 Task: Enable public transport information for home in Joshua Tree, California, United States.
Action: Mouse moved to (504, 180)
Screenshot: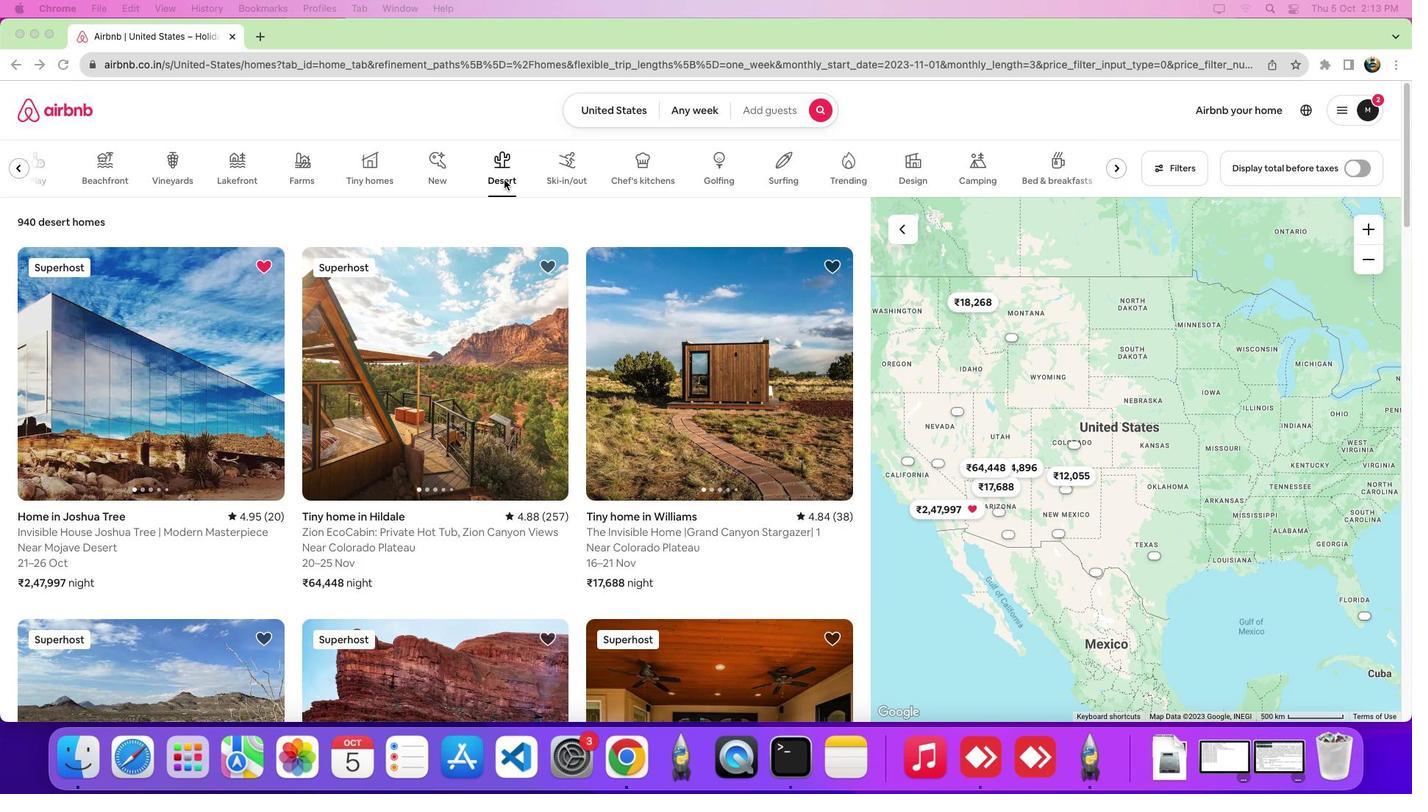 
Action: Mouse pressed left at (504, 180)
Screenshot: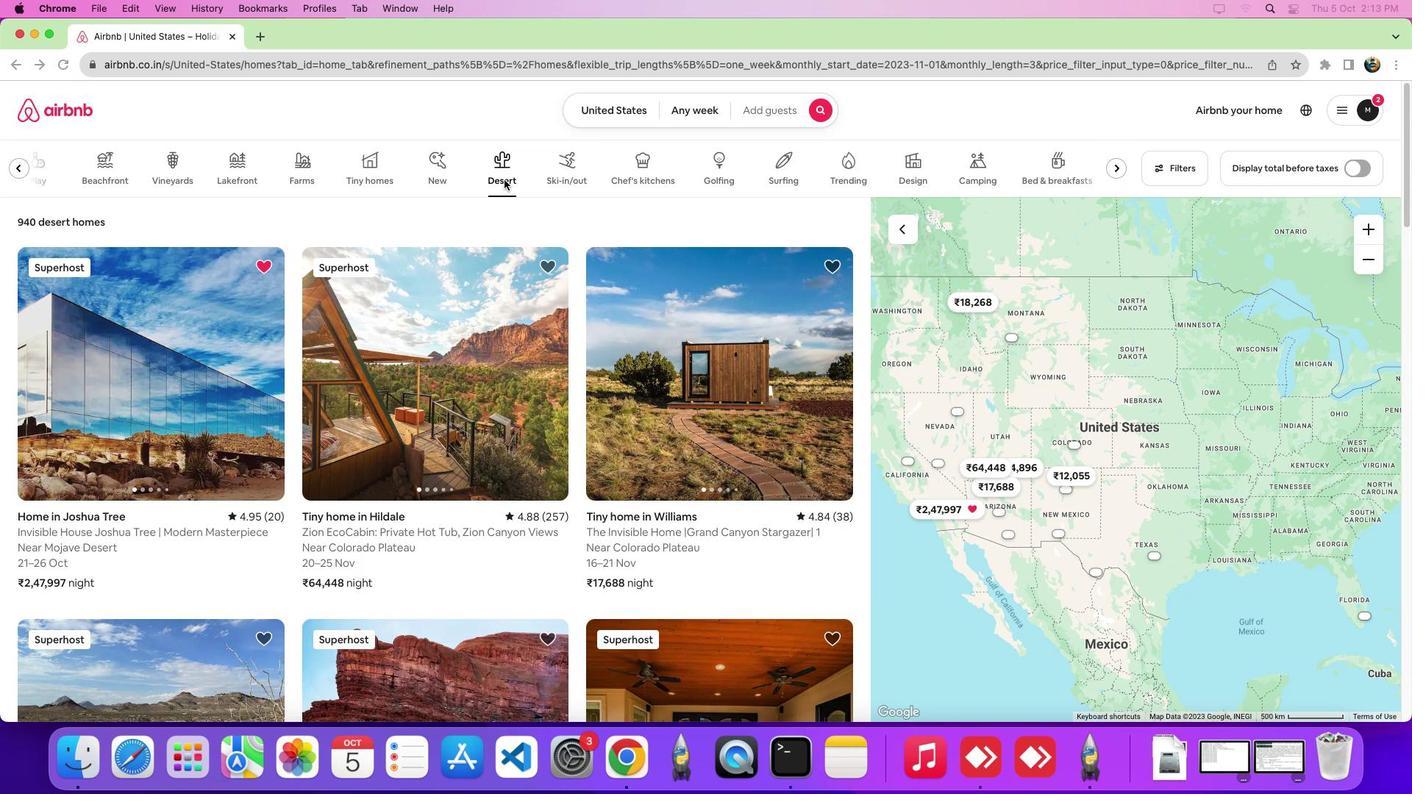 
Action: Mouse moved to (218, 353)
Screenshot: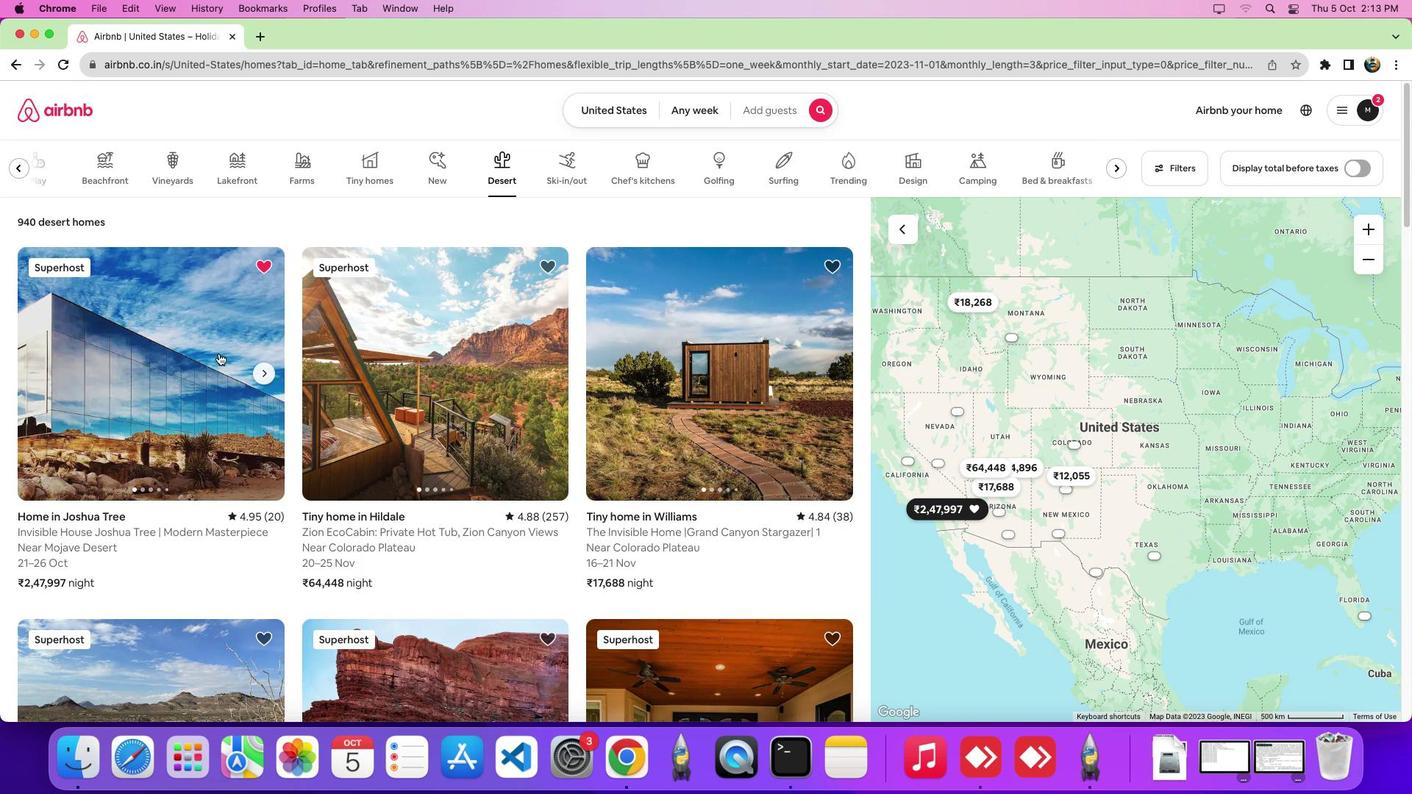 
Action: Mouse pressed left at (218, 353)
Screenshot: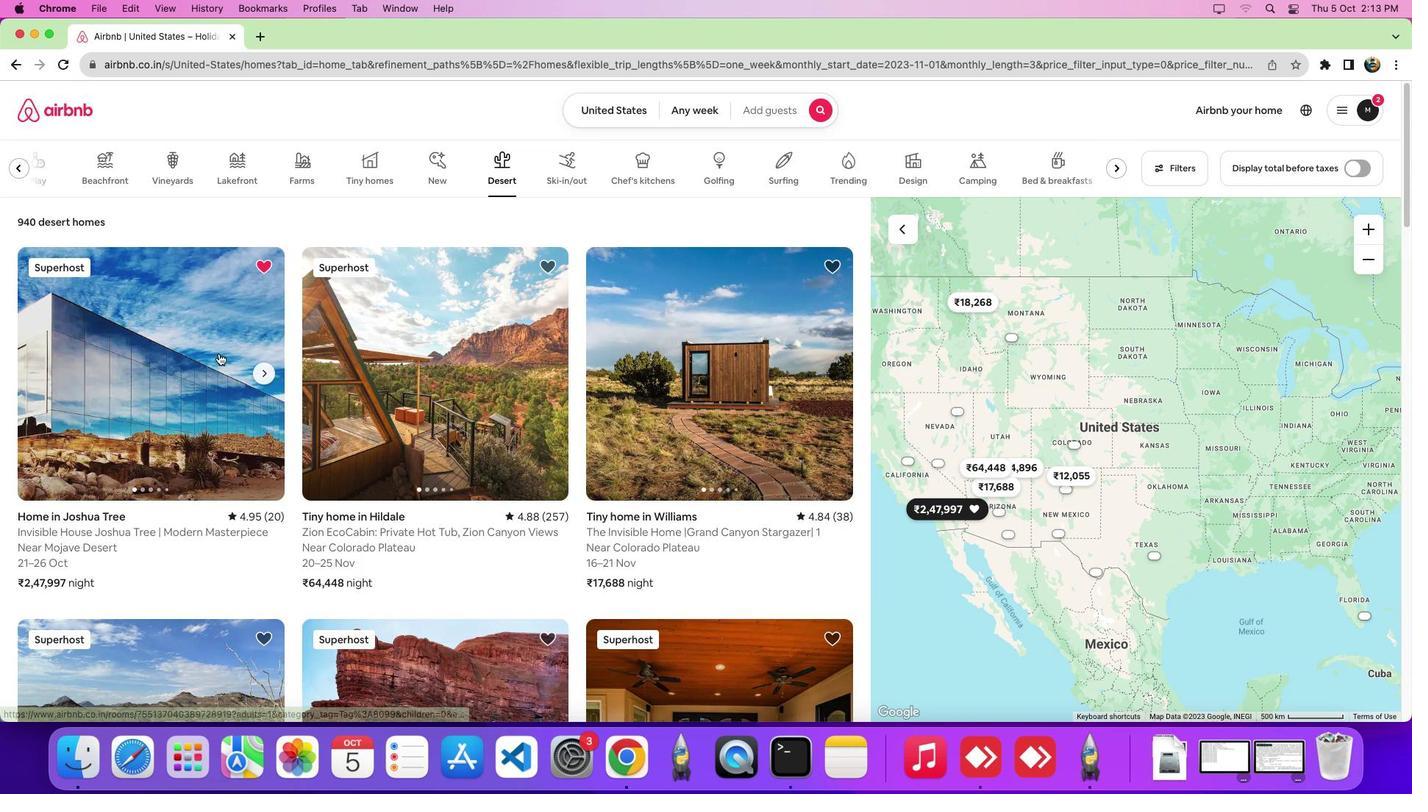 
Action: Mouse moved to (858, 455)
Screenshot: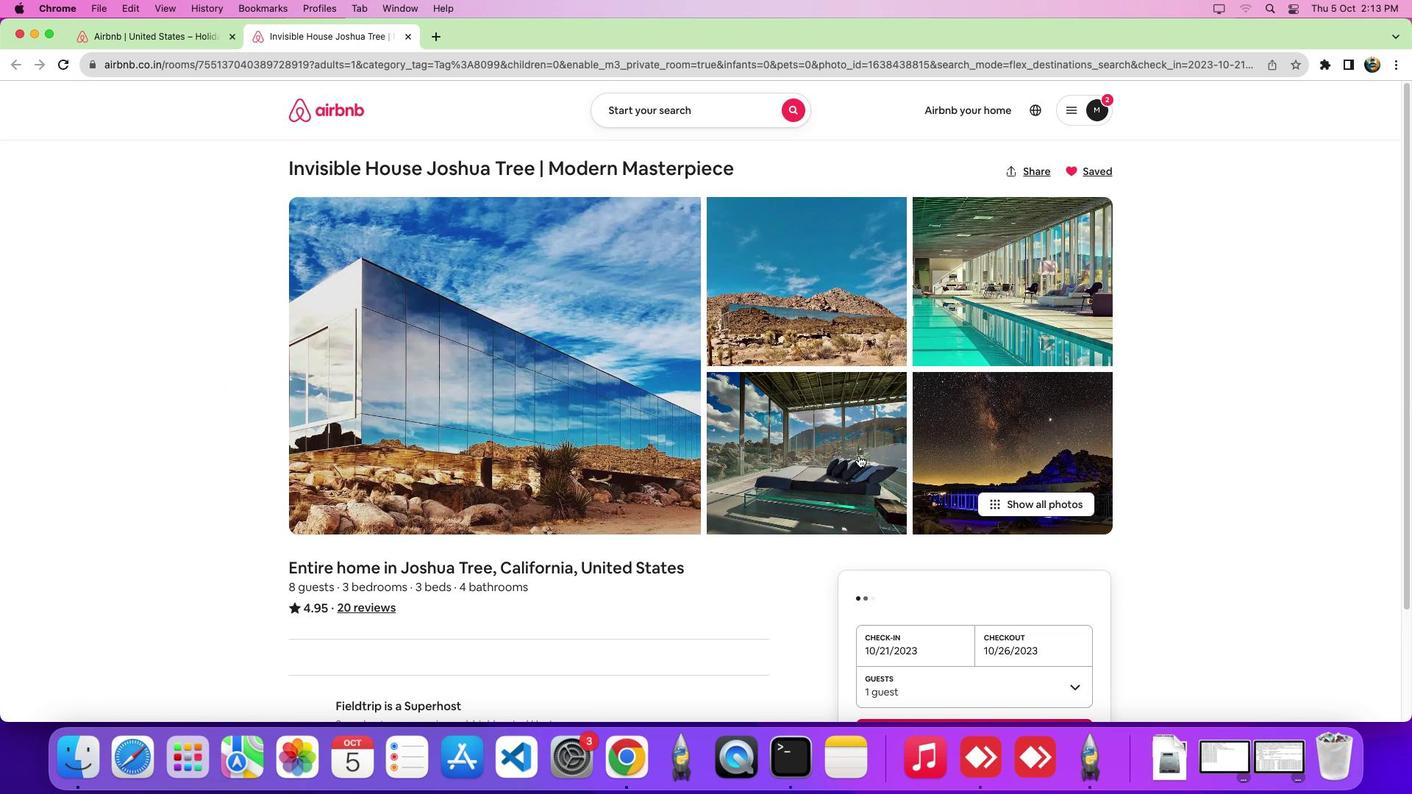 
Action: Mouse scrolled (858, 455) with delta (0, 0)
Screenshot: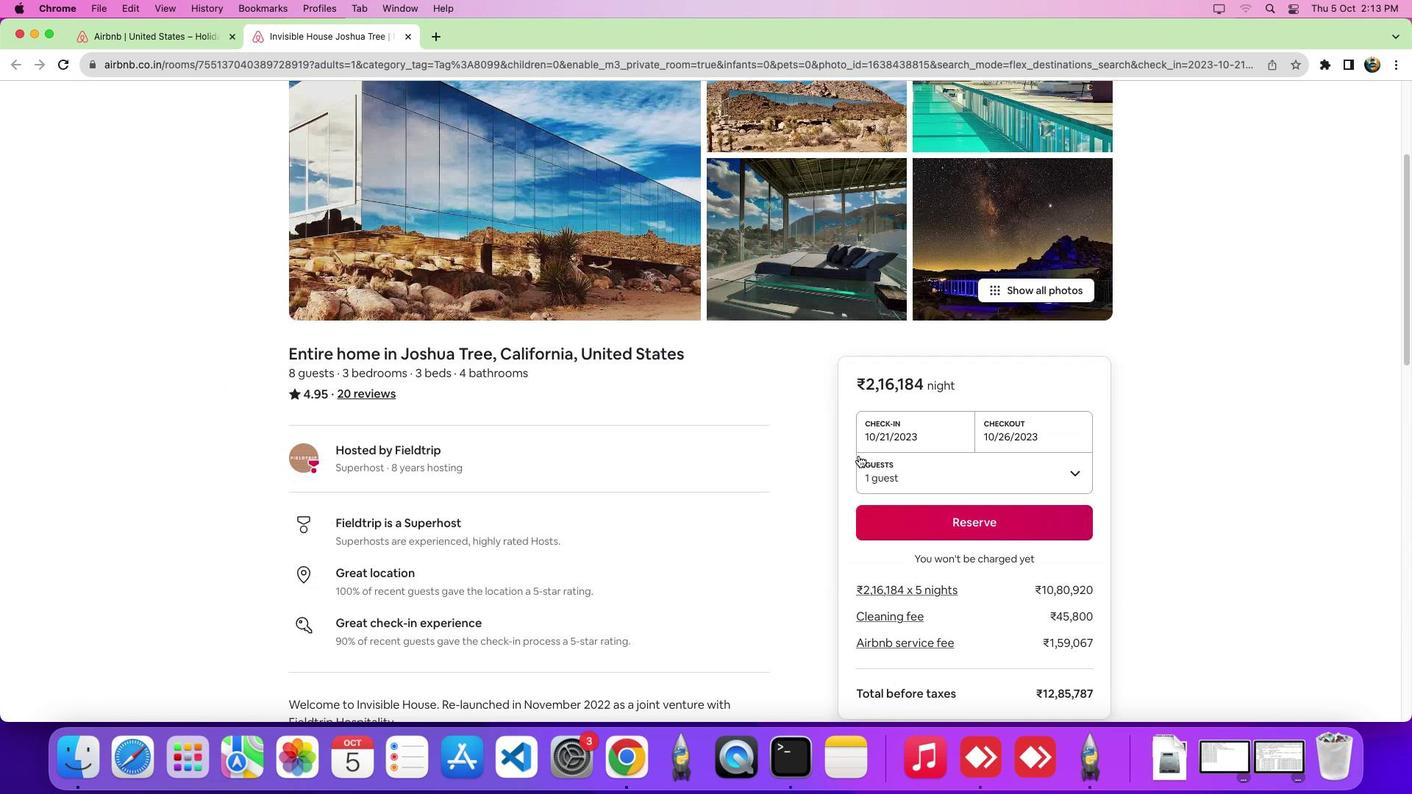 
Action: Mouse scrolled (858, 455) with delta (0, -1)
Screenshot: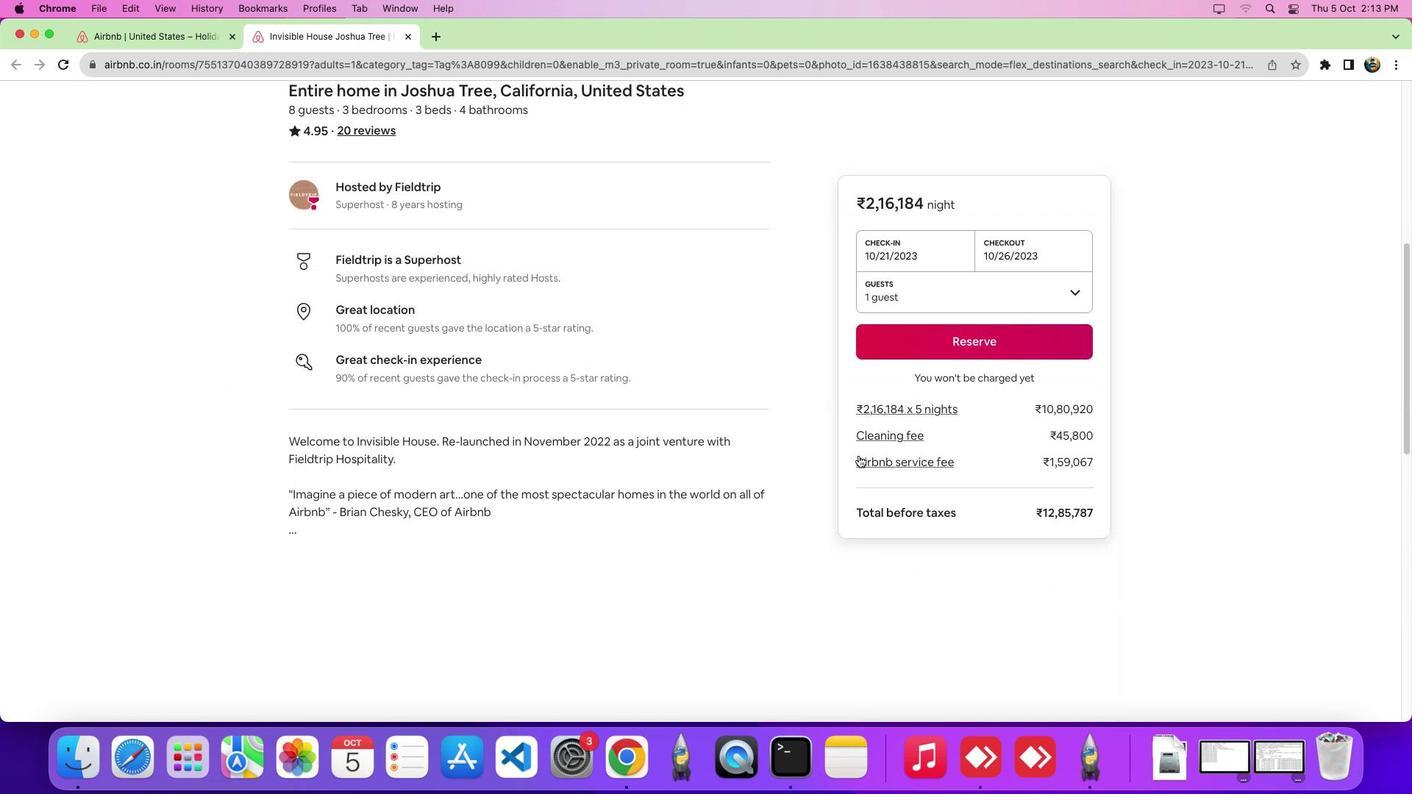 
Action: Mouse scrolled (858, 455) with delta (0, -7)
Screenshot: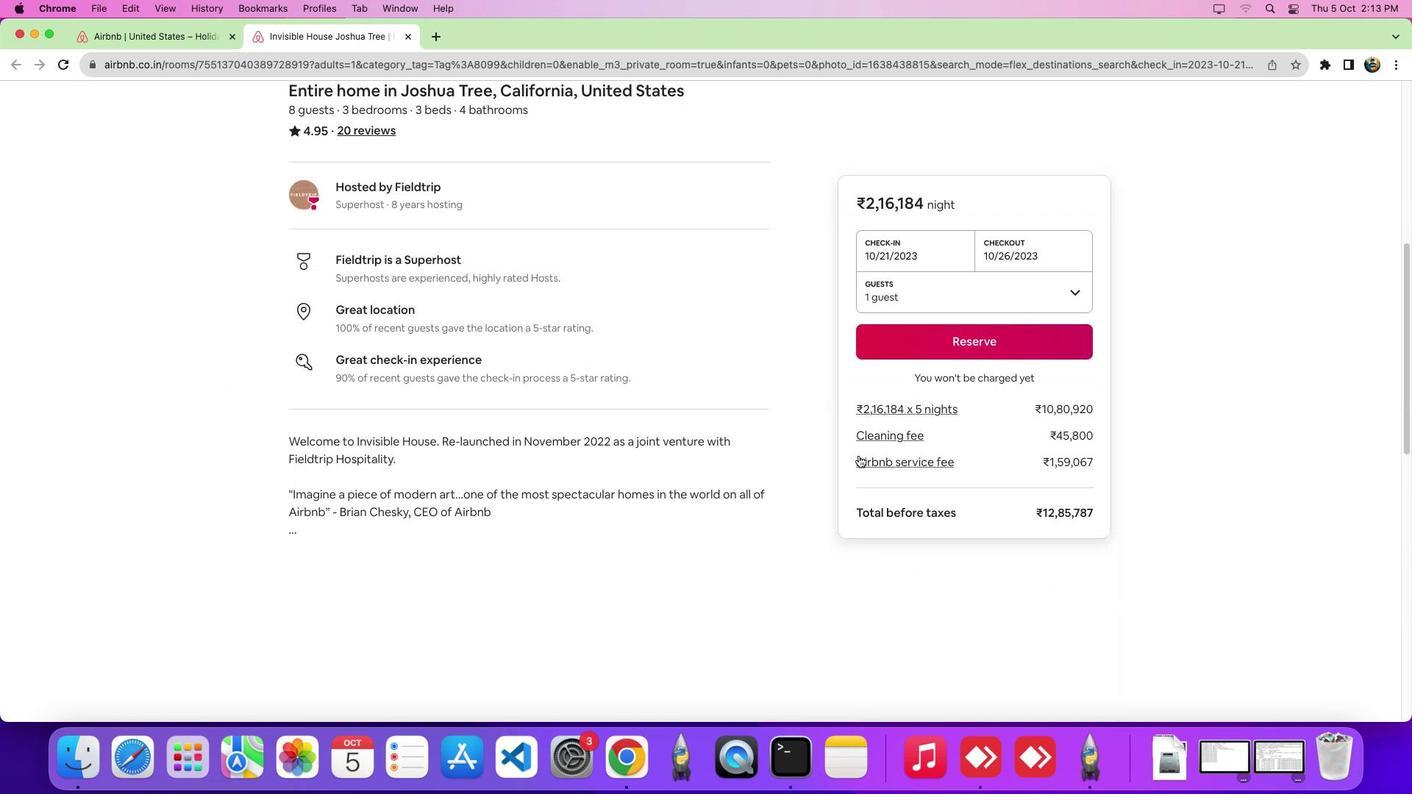 
Action: Mouse scrolled (858, 455) with delta (0, -10)
Screenshot: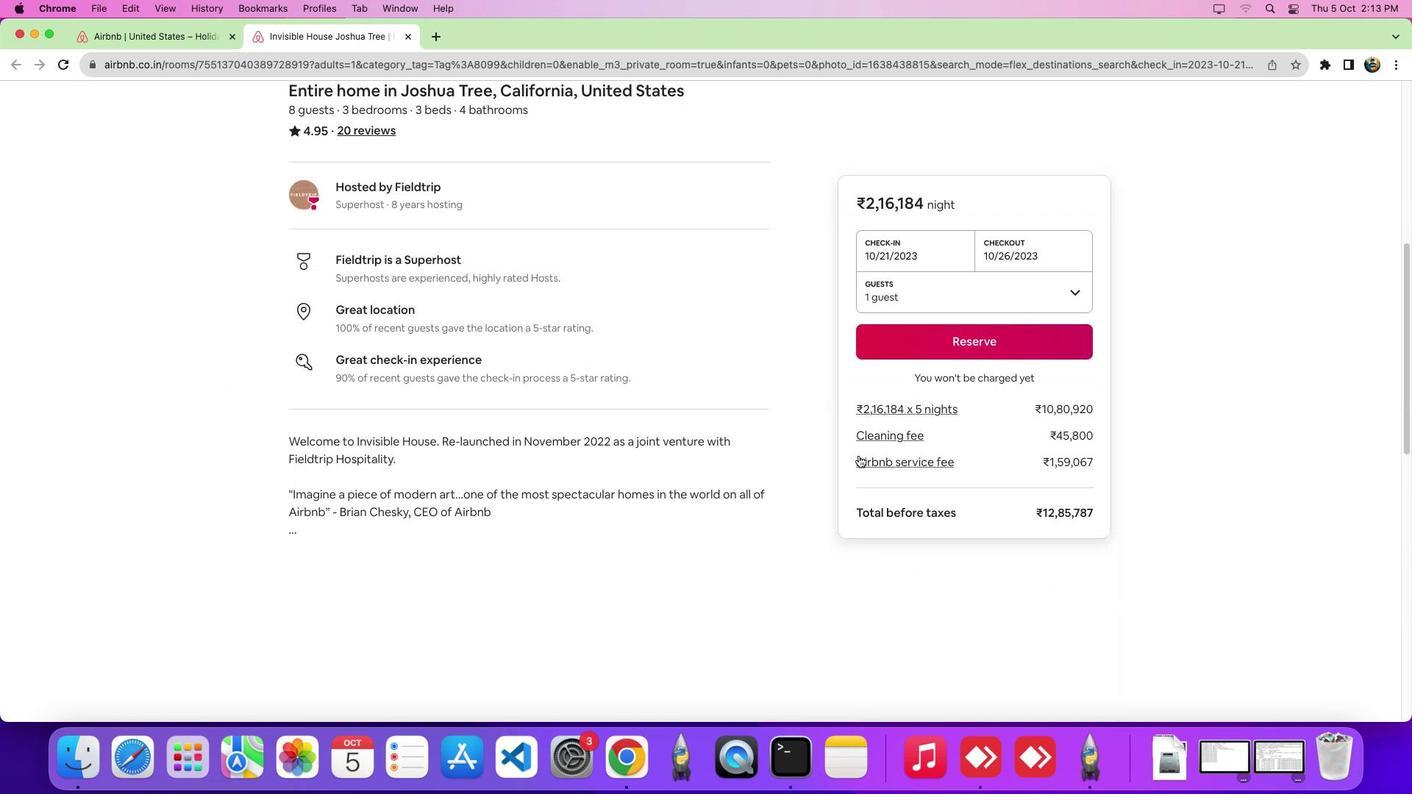 
Action: Mouse scrolled (858, 455) with delta (0, -11)
Screenshot: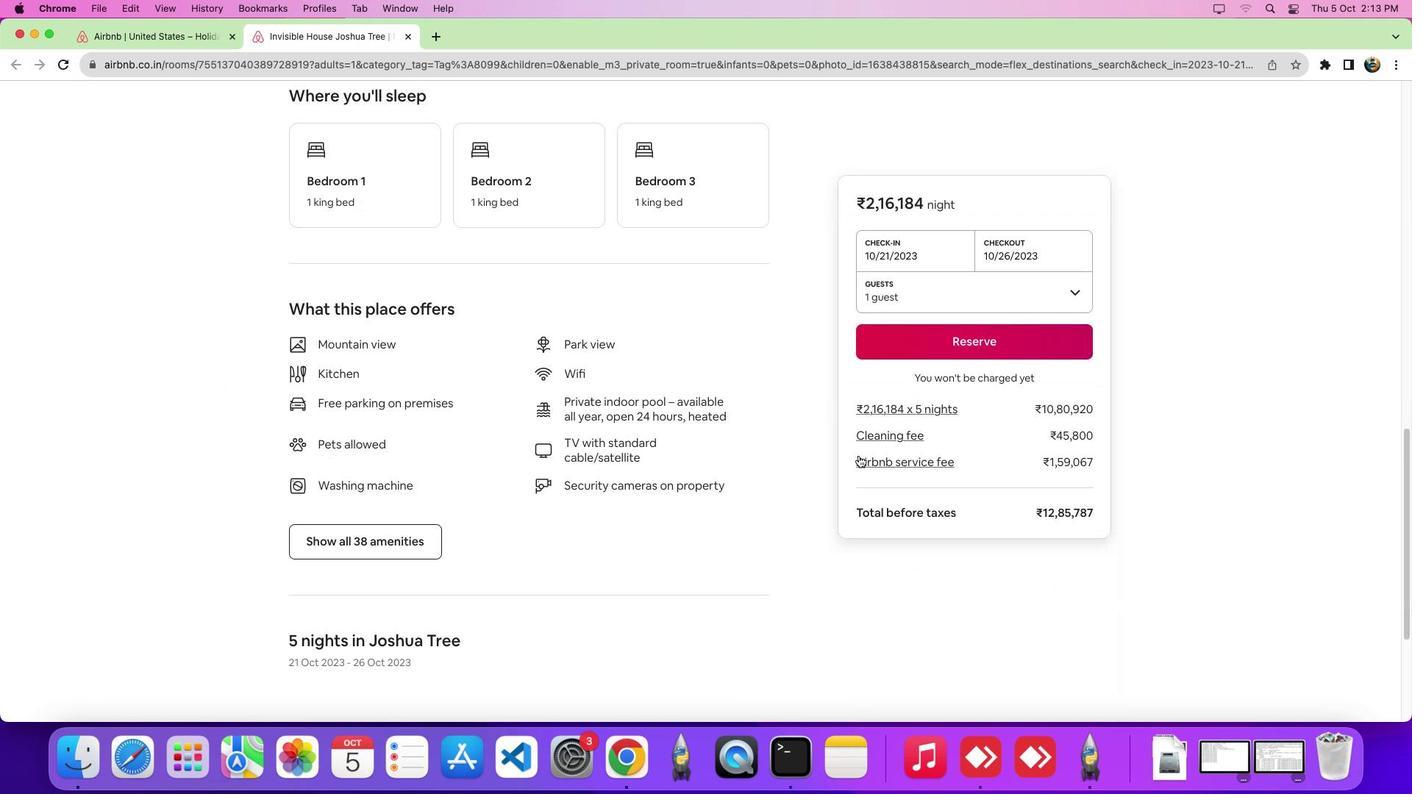 
Action: Mouse scrolled (858, 455) with delta (0, -11)
Screenshot: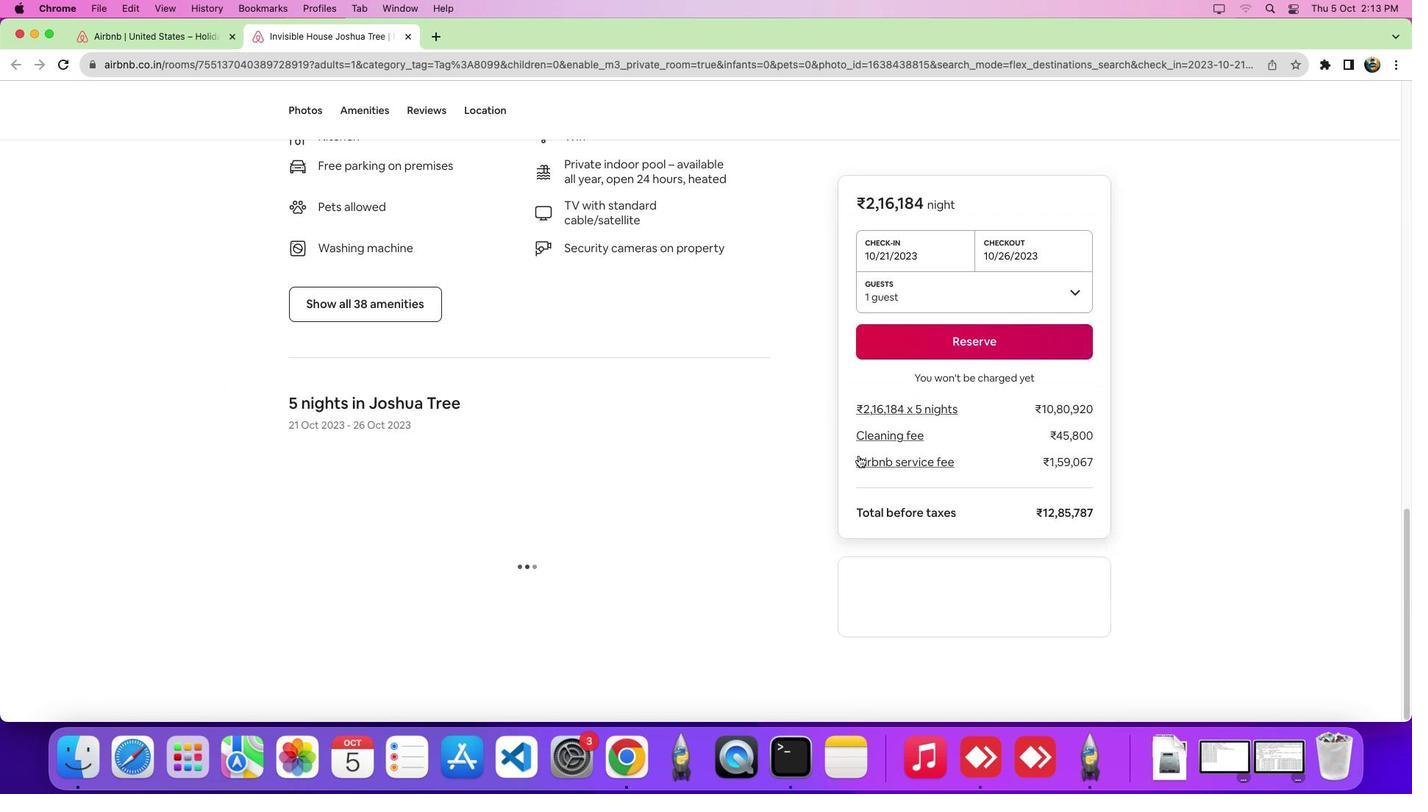 
Action: Mouse moved to (481, 111)
Screenshot: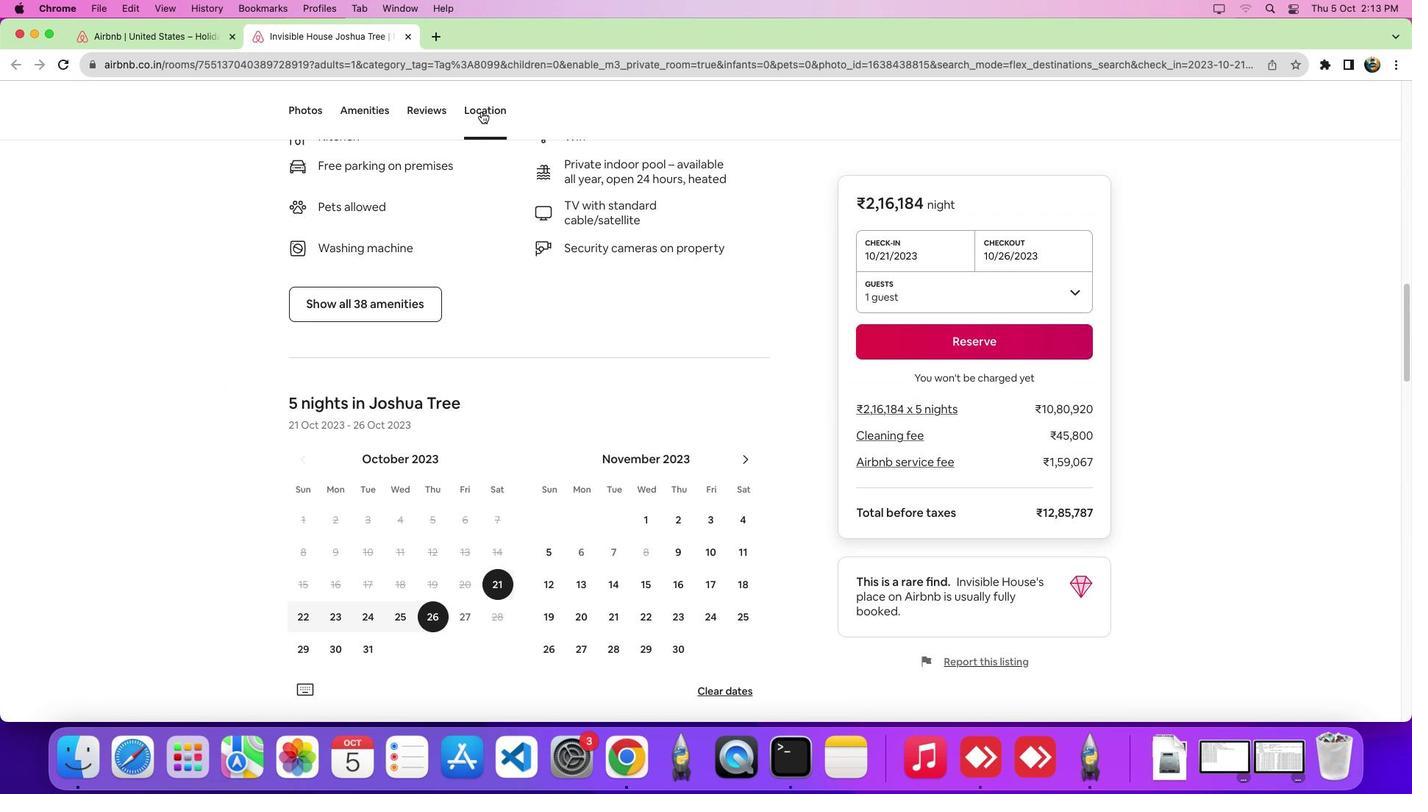 
Action: Mouse pressed left at (481, 111)
Screenshot: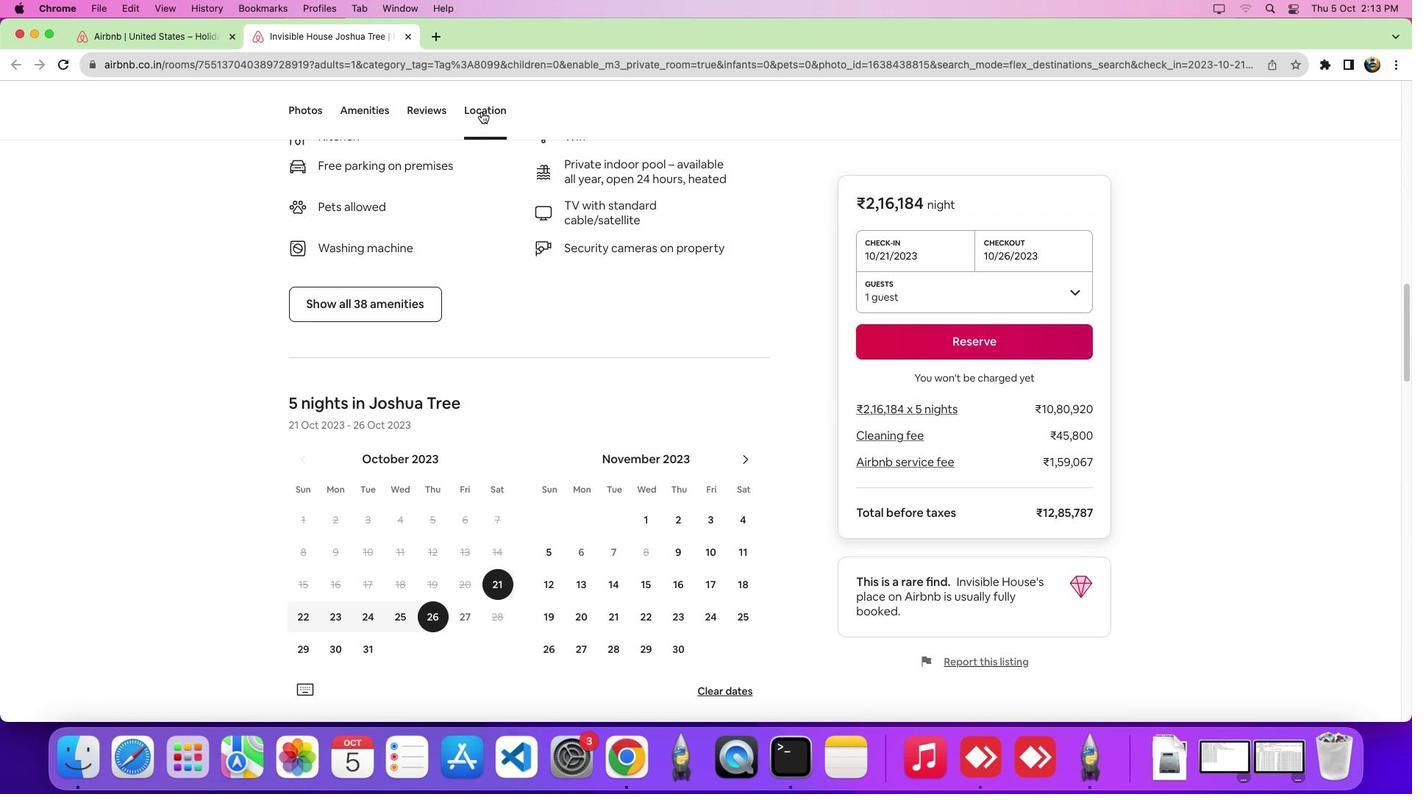 
Action: Mouse moved to (948, 273)
Screenshot: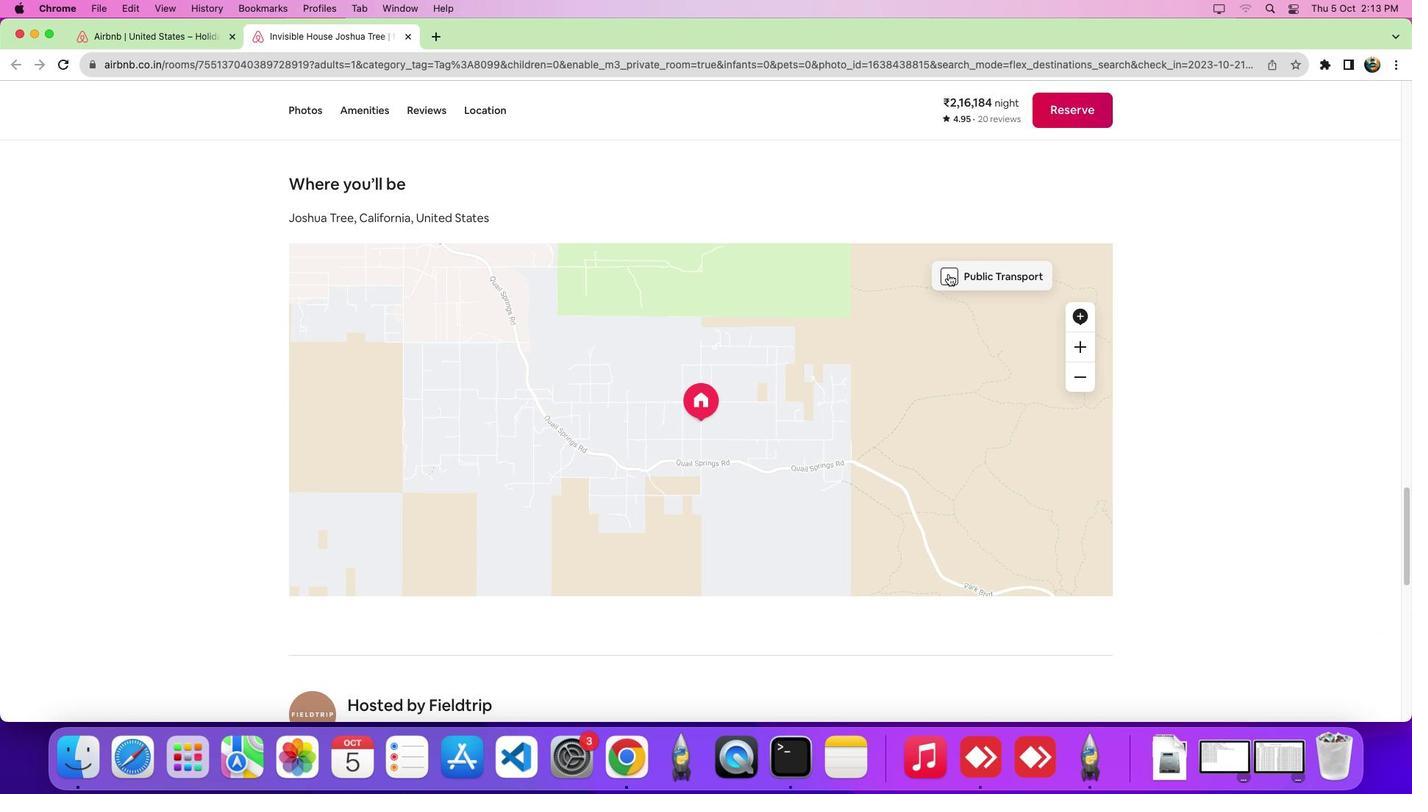
Action: Mouse pressed left at (948, 273)
Screenshot: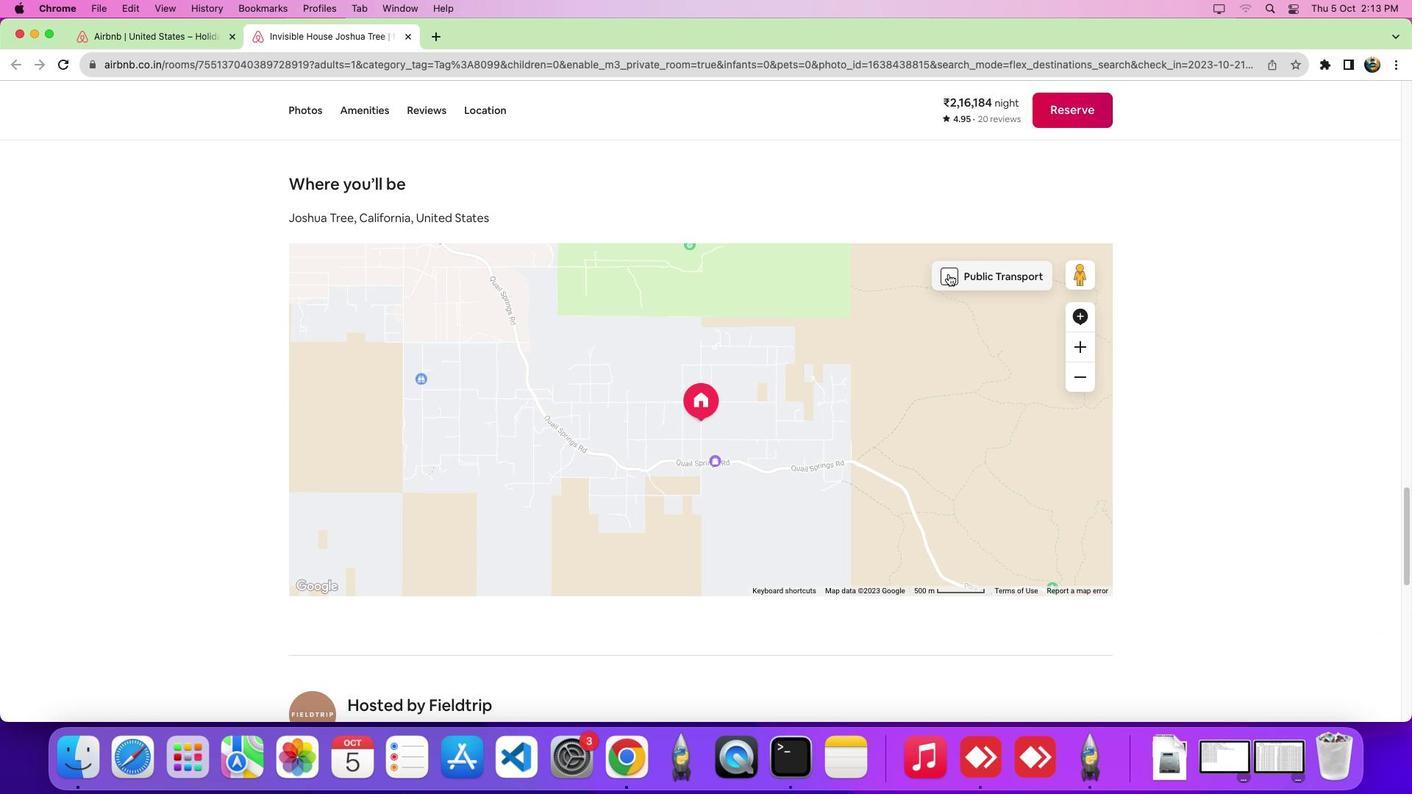 
